 Task: Create a section Fast & Ferocious and in the section, add a milestone Serverless Architecture Implementation in the project XpertTech.
Action: Mouse moved to (66, 359)
Screenshot: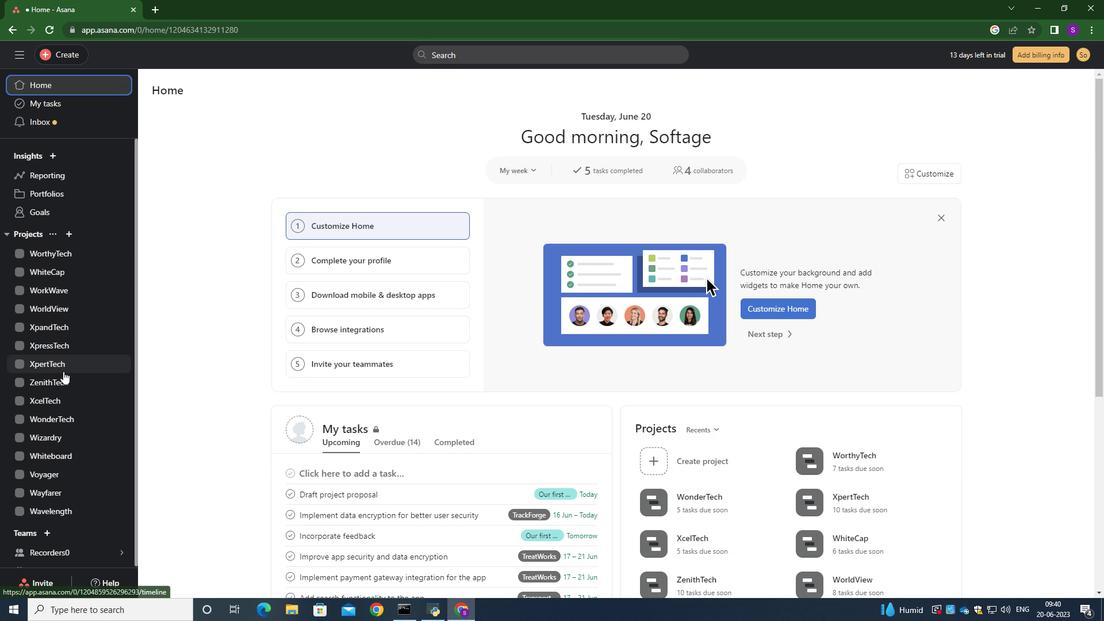 
Action: Mouse pressed left at (66, 359)
Screenshot: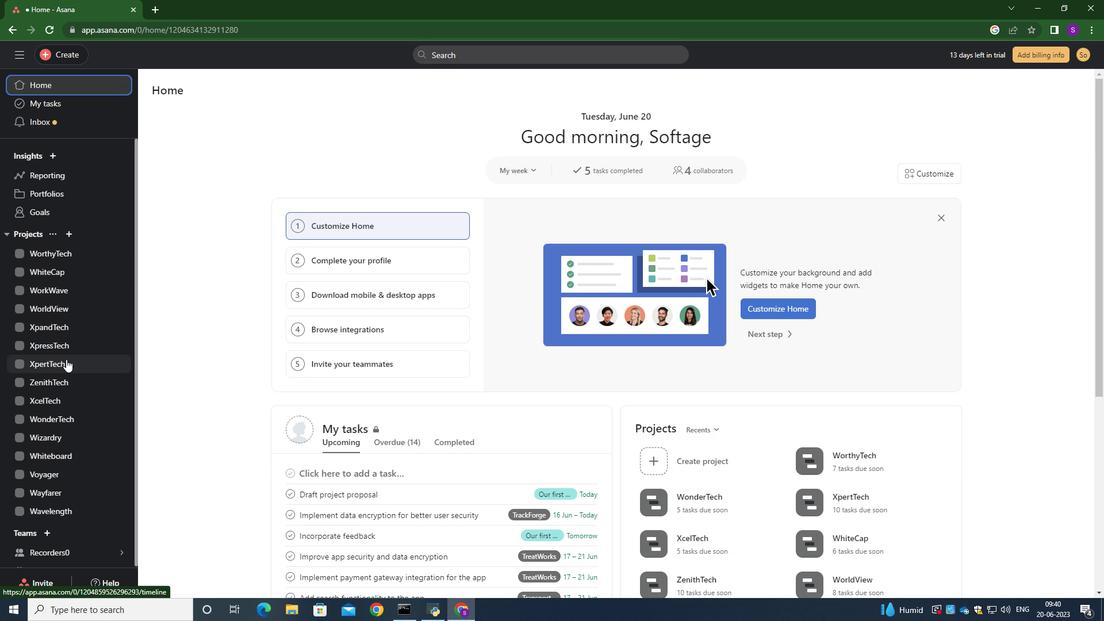
Action: Mouse moved to (221, 384)
Screenshot: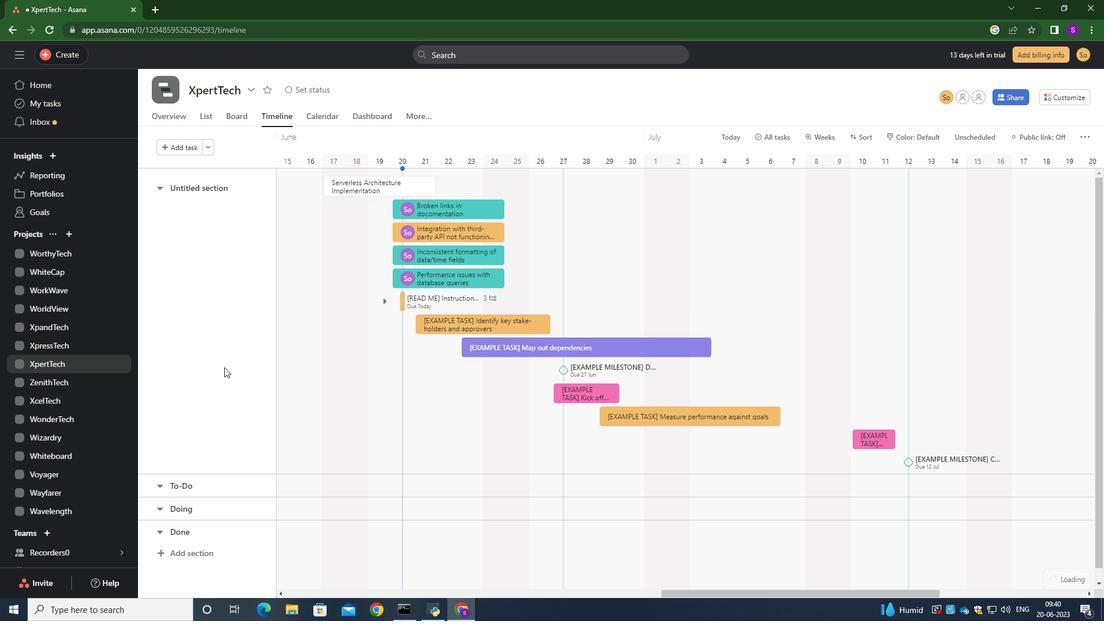 
Action: Mouse scrolled (221, 384) with delta (0, 0)
Screenshot: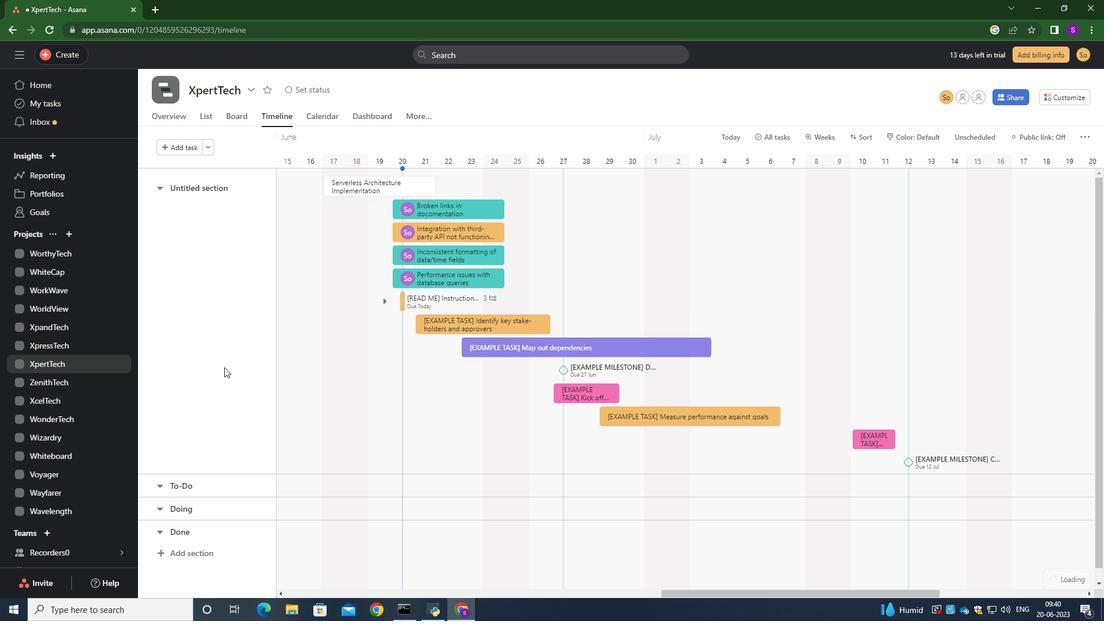 
Action: Mouse moved to (226, 381)
Screenshot: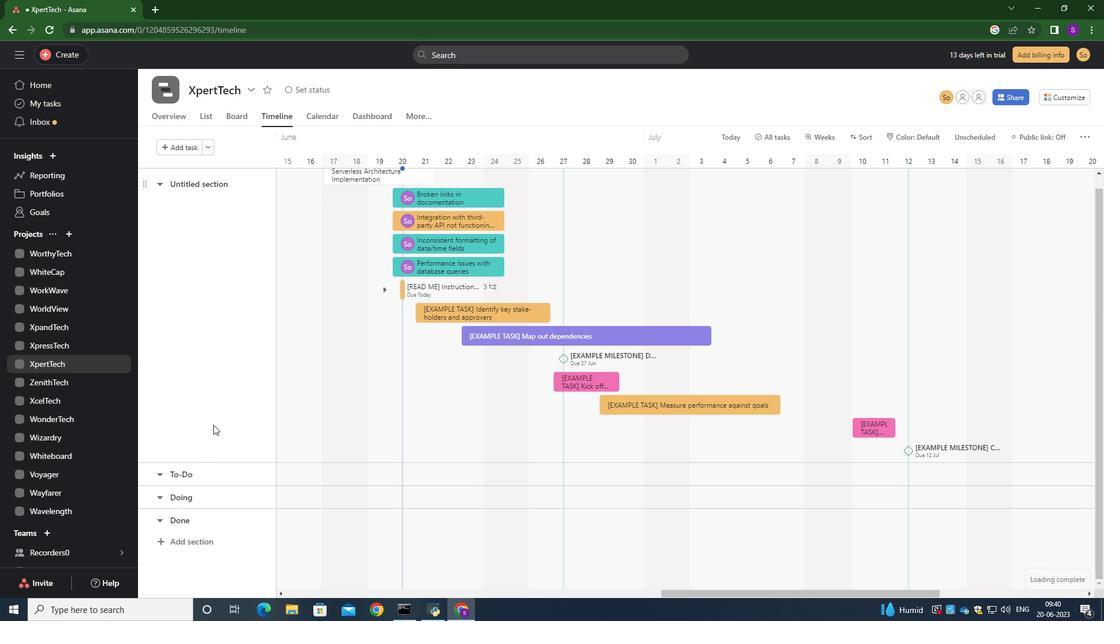 
Action: Mouse scrolled (226, 380) with delta (0, 0)
Screenshot: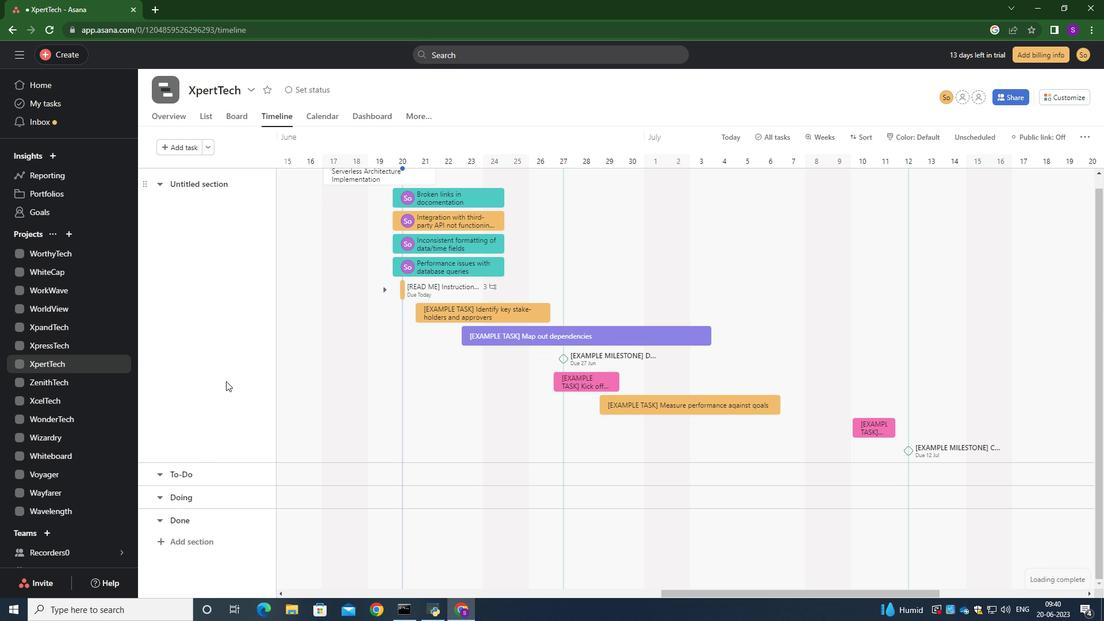 
Action: Mouse moved to (190, 540)
Screenshot: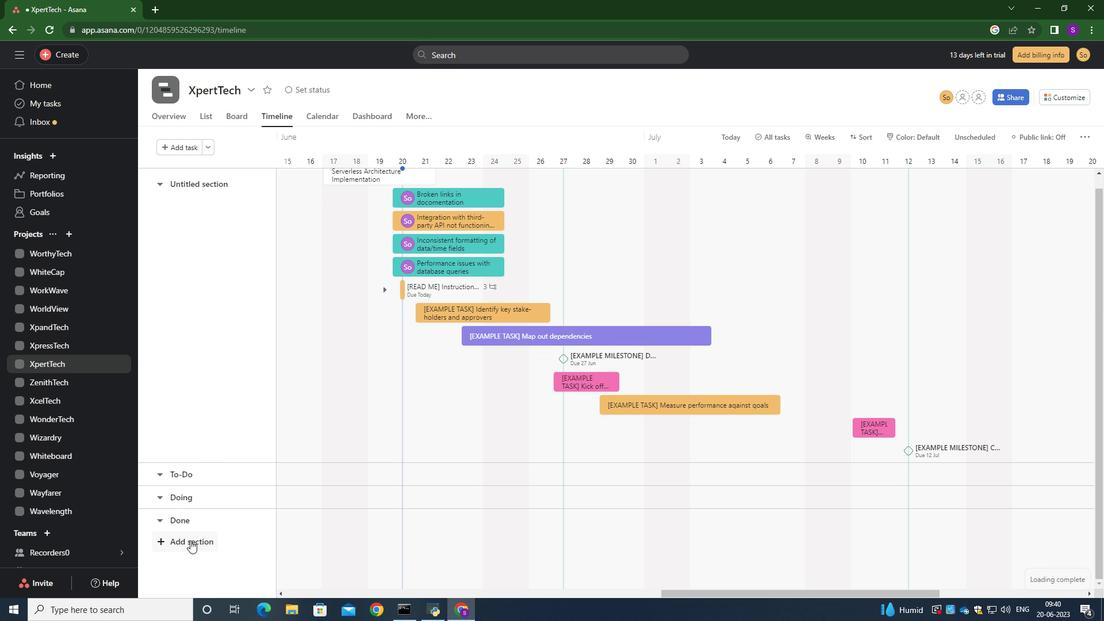 
Action: Mouse pressed left at (190, 540)
Screenshot: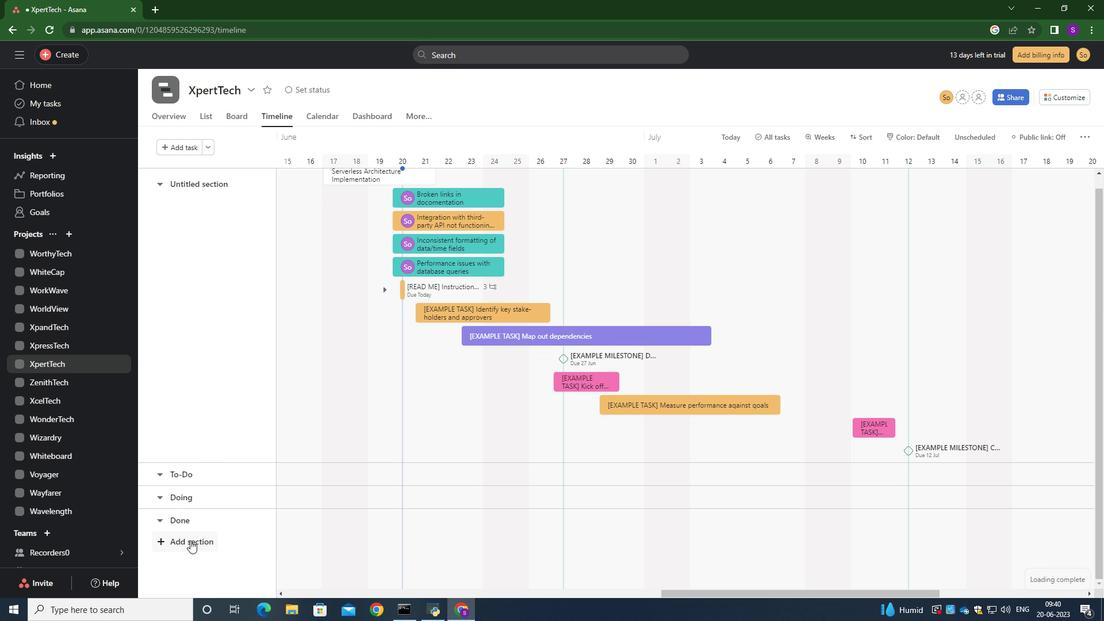 
Action: Mouse moved to (193, 543)
Screenshot: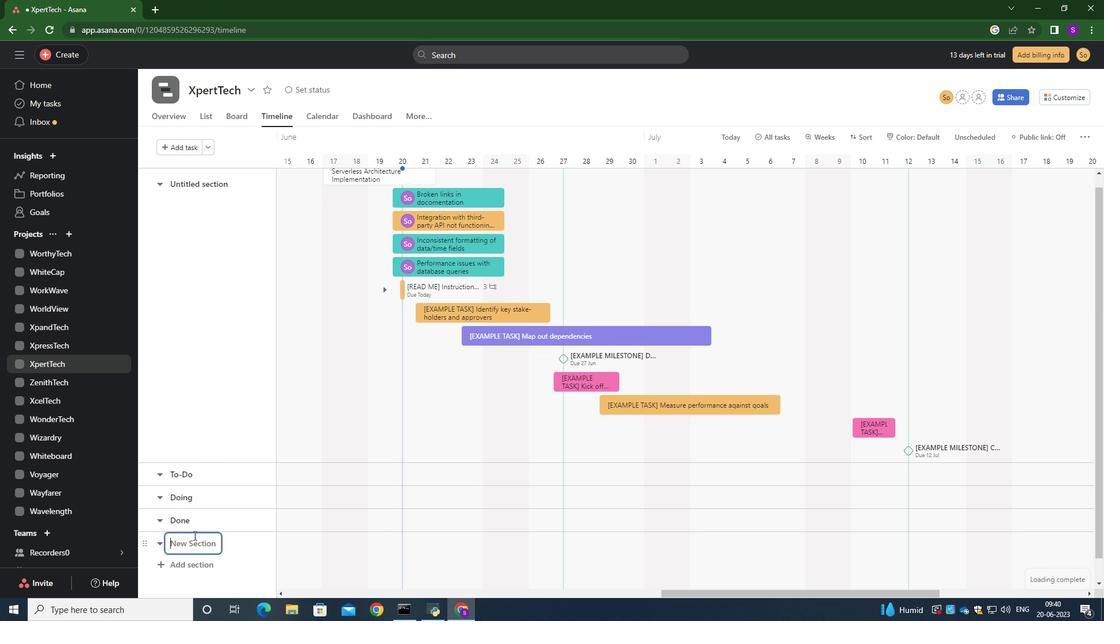 
Action: Mouse pressed left at (193, 543)
Screenshot: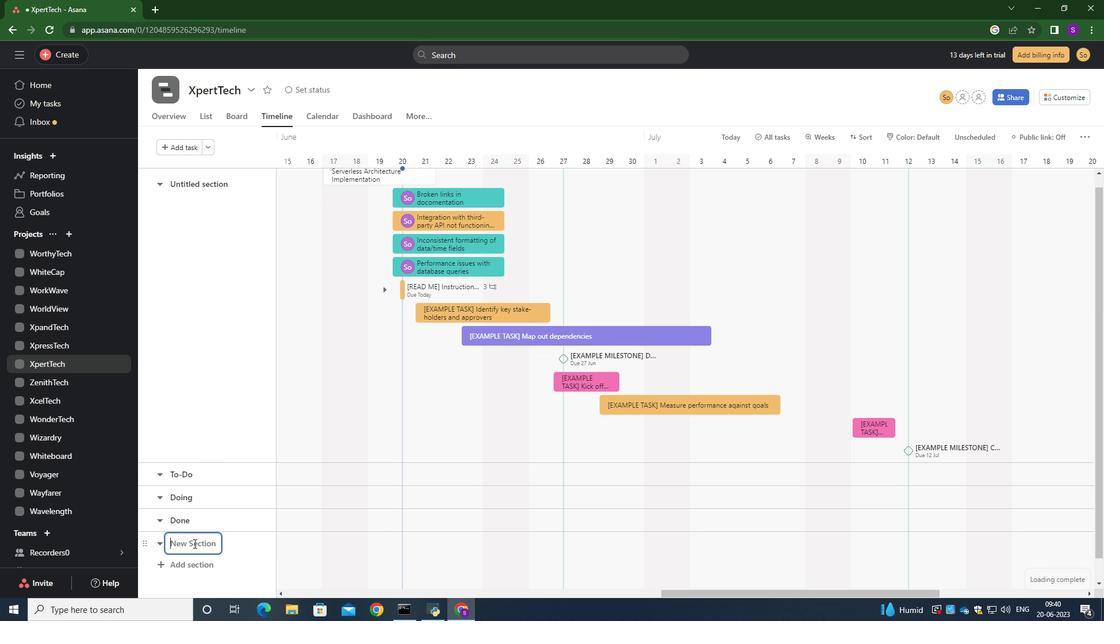 
Action: Key pressed <Key.caps_lock>F<Key.caps_lock>ast<Key.space><Key.caps_lock><Key.shift><Key.shift><Key.shift><Key.shift><Key.shift><Key.shift><Key.shift><Key.shift><Key.shift><Key.shift><Key.shift><Key.shift><Key.shift><Key.shift><Key.shift><Key.shift><Key.shift><Key.shift><Key.shift><Key.shift><Key.shift><Key.shift><Key.shift><Key.shift><Key.shift><Key.shift><Key.shift><Key.shift><Key.shift><Key.shift><Key.shift><Key.shift><Key.shift><Key.shift><Key.shift><Key.shift><Key.shift><Key.shift><Key.shift><Key.shift><Key.shift><Key.shift><Key.shift><Key.shift><Key.shift><Key.shift><Key.shift><Key.shift><Key.shift><Key.shift><Key.shift><Key.shift><Key.shift><Key.shift><Key.shift><Key.shift><Key.shift><Key.shift><Key.shift><Key.shift><Key.shift><Key.shift><Key.shift><Key.shift><Key.shift><Key.shift><Key.shift><Key.shift><Key.shift><Key.shift><Key.shift><Key.shift><Key.shift><Key.shift><Key.shift>&<Key.space><Key.caps_lock>f<Key.caps_lock>EROCIOUS<Key.backspace><Key.backspace><Key.backspace><Key.backspace><Key.backspace><Key.backspace><Key.backspace><Key.backspace><Key.caps_lock>erp<Key.backspace>ocious<Key.enter>
Screenshot: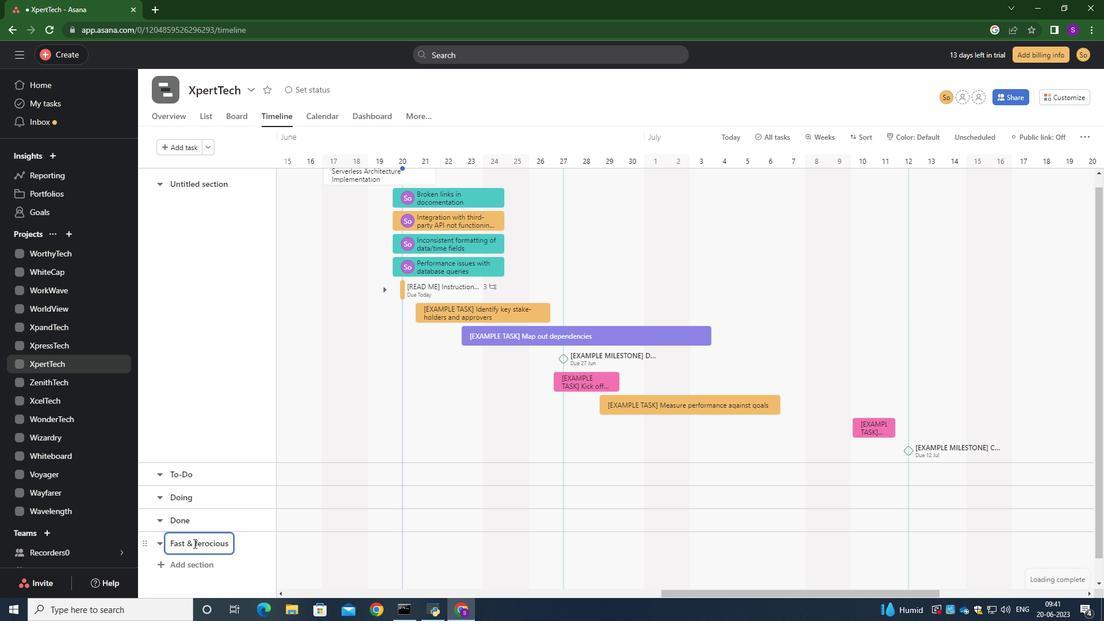 
Action: Mouse moved to (316, 547)
Screenshot: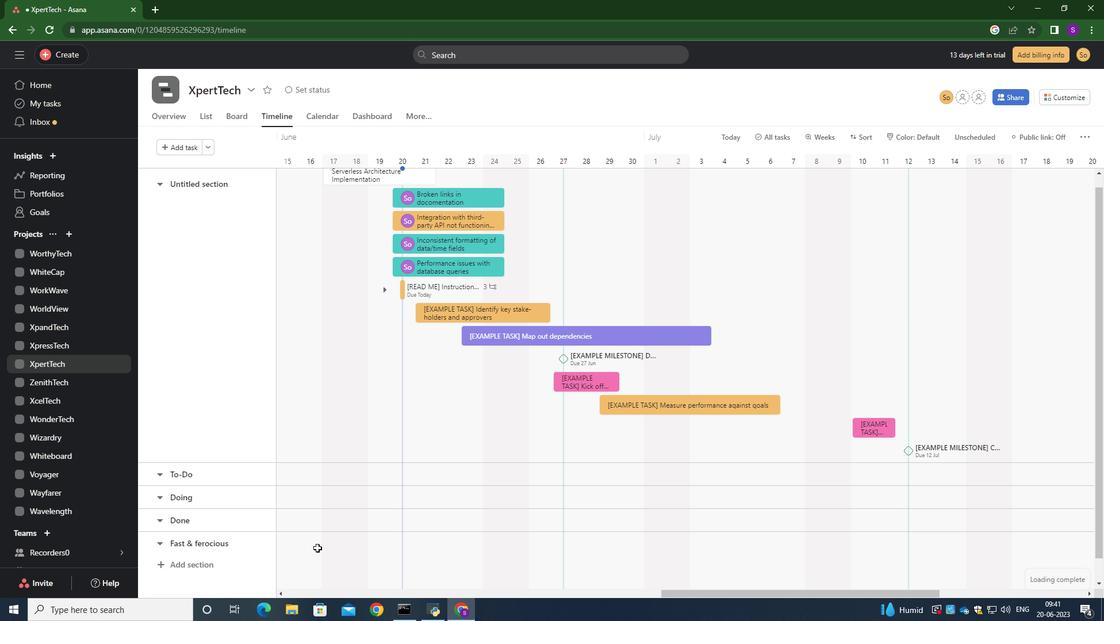 
Action: Mouse pressed left at (316, 547)
Screenshot: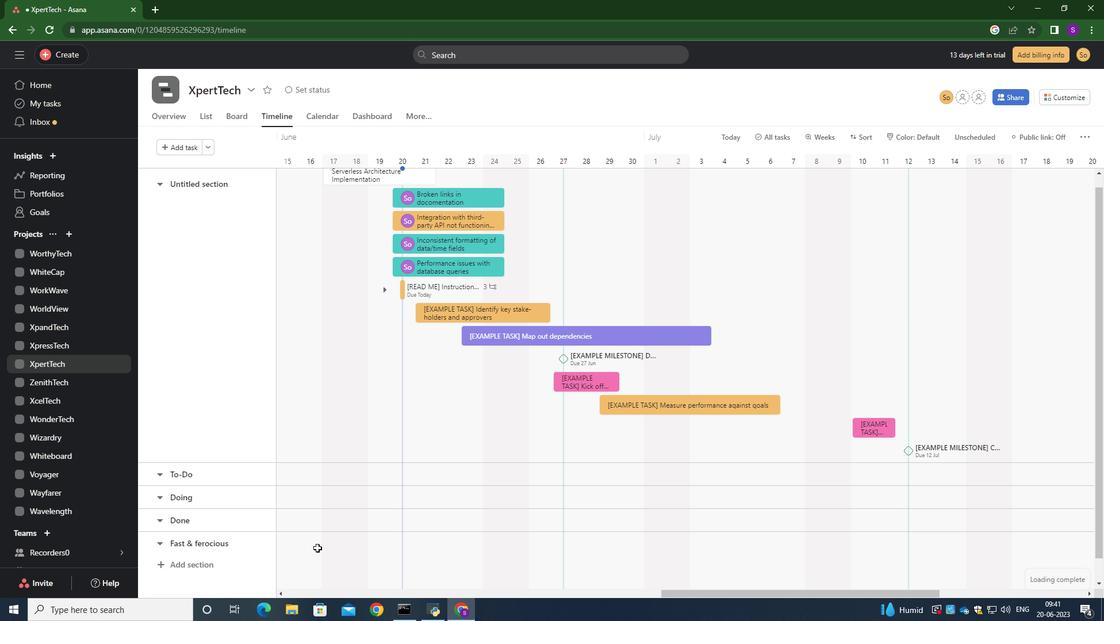 
Action: Mouse moved to (317, 544)
Screenshot: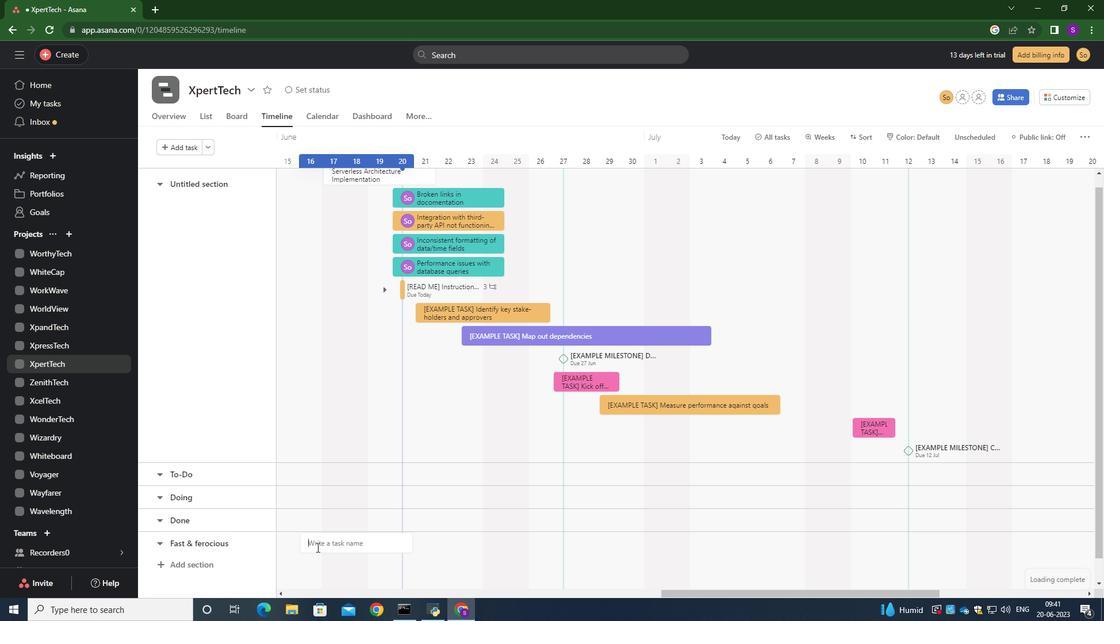 
Action: Key pressed <Key.caps_lock>S<Key.caps_lock>erverless<Key.space><Key.caps_lock>A<Key.caps_lock>rchitecture<Key.space><Key.caps_lock>I<Key.caps_lock>mplementaton<Key.backspace><Key.backspace>ion<Key.enter>
Screenshot: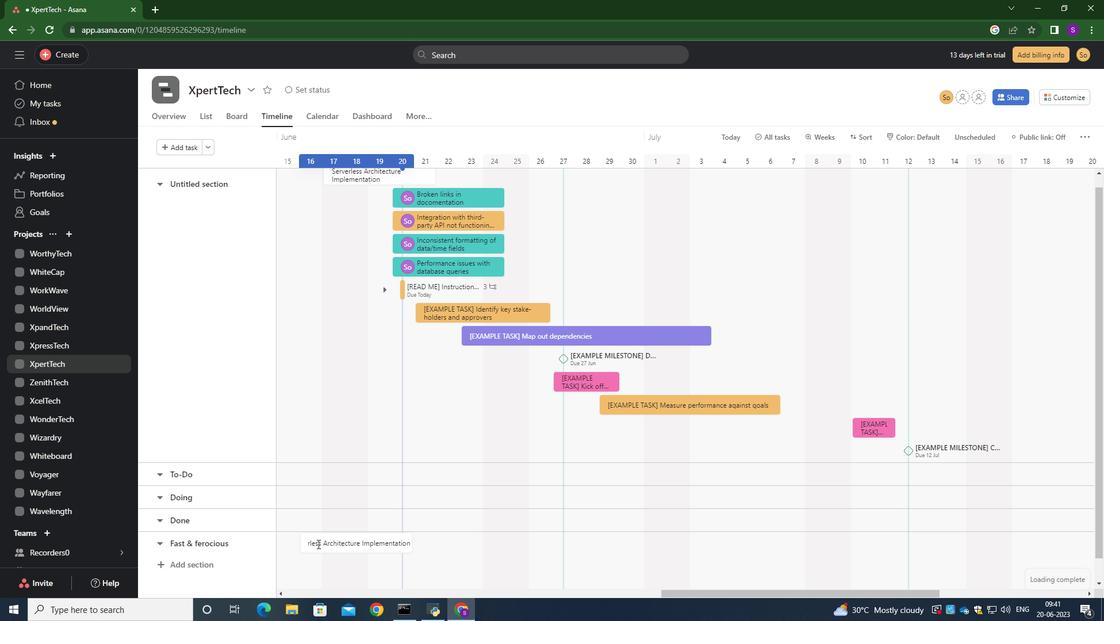 
Action: Mouse moved to (453, 544)
Screenshot: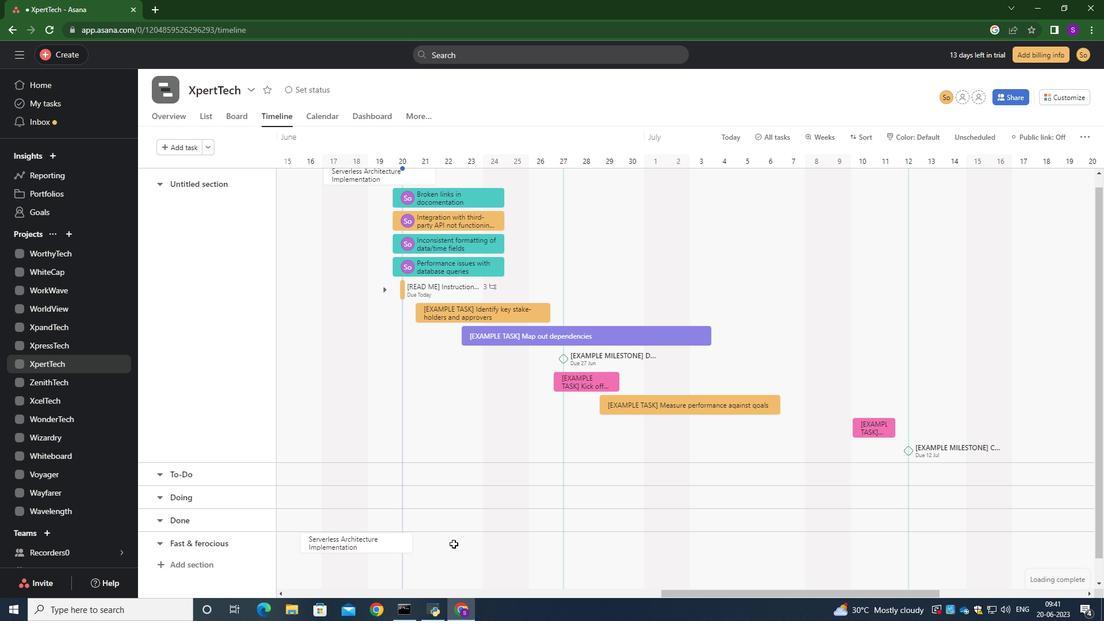 
